 Task: Change the zoom level in the configuration of the roadmap layout of the mark's project to month.
Action: Mouse pressed left at (212, 148)
Screenshot: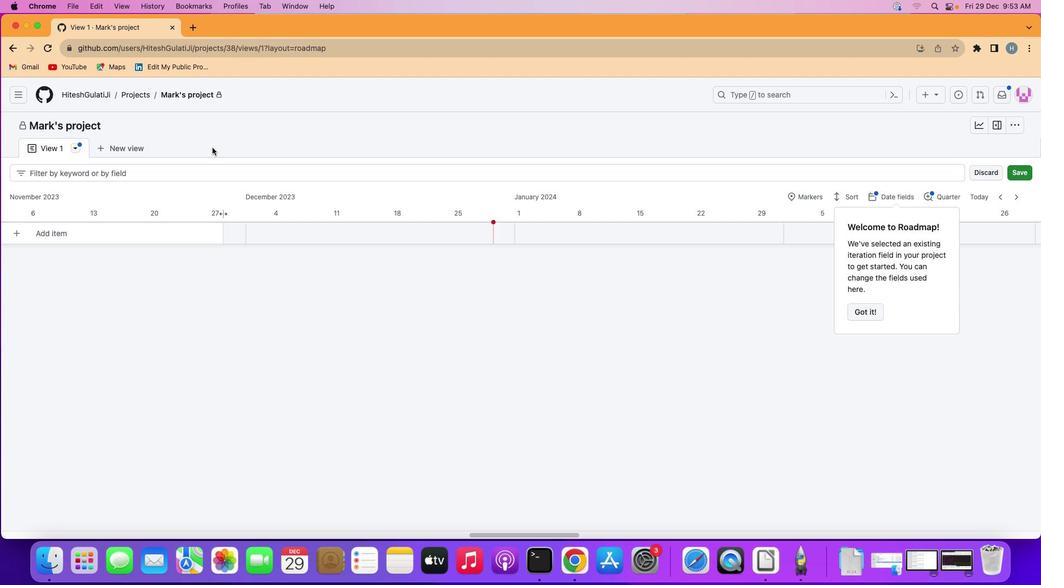 
Action: Mouse moved to (78, 147)
Screenshot: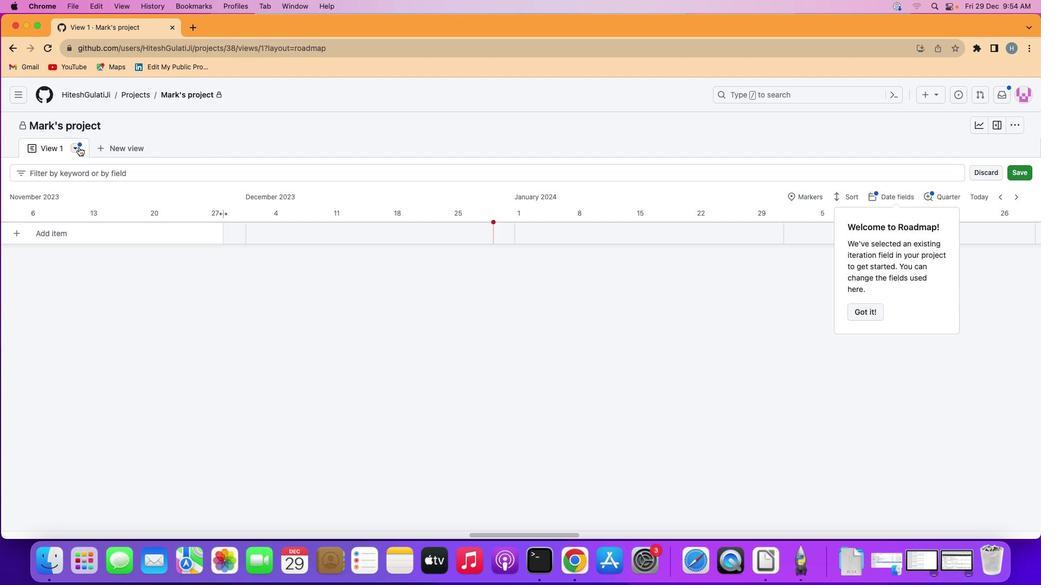 
Action: Mouse pressed left at (78, 147)
Screenshot: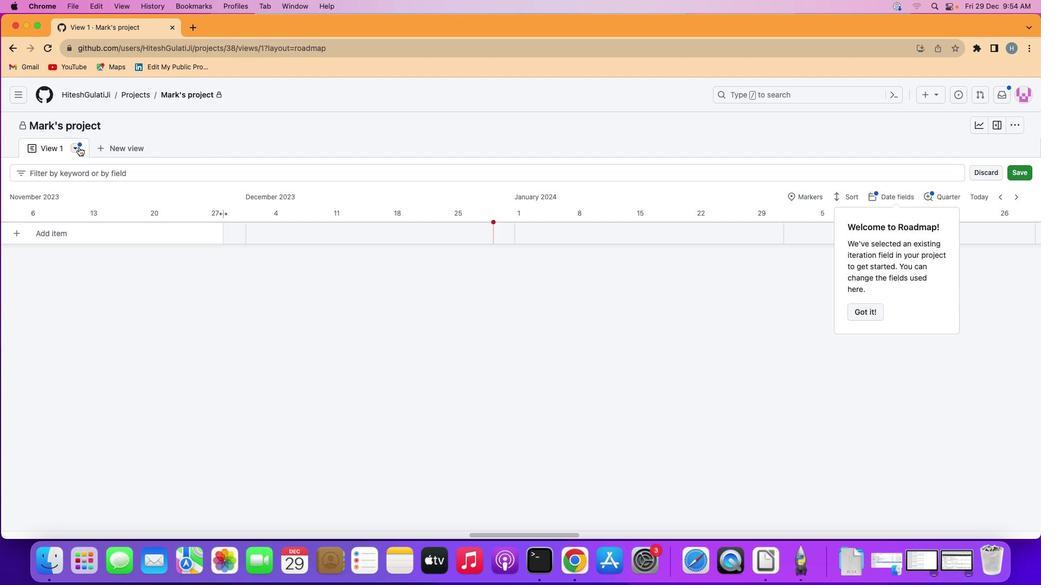 
Action: Mouse moved to (122, 294)
Screenshot: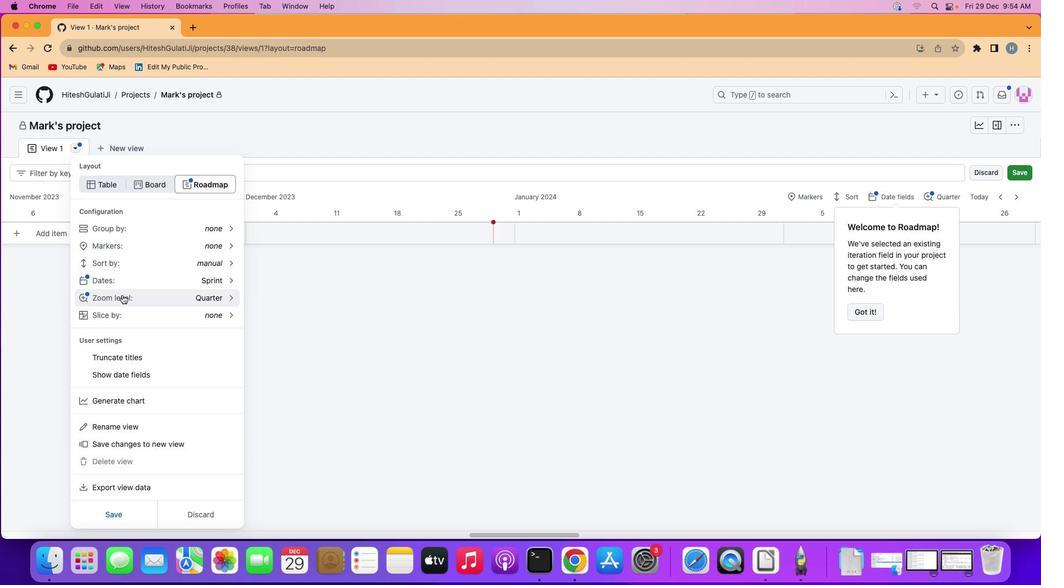 
Action: Mouse pressed left at (122, 294)
Screenshot: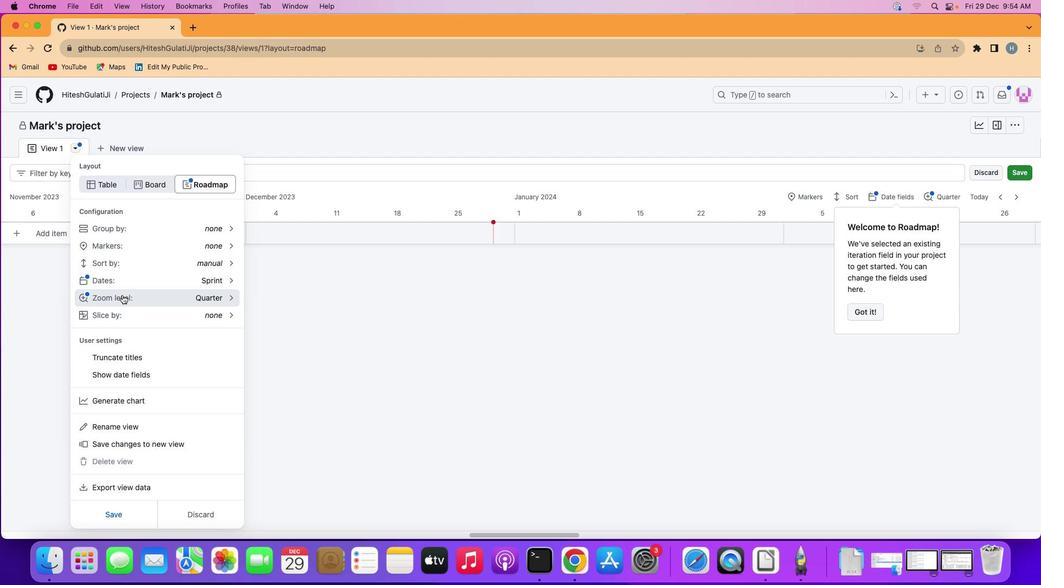 
Action: Mouse moved to (124, 180)
Screenshot: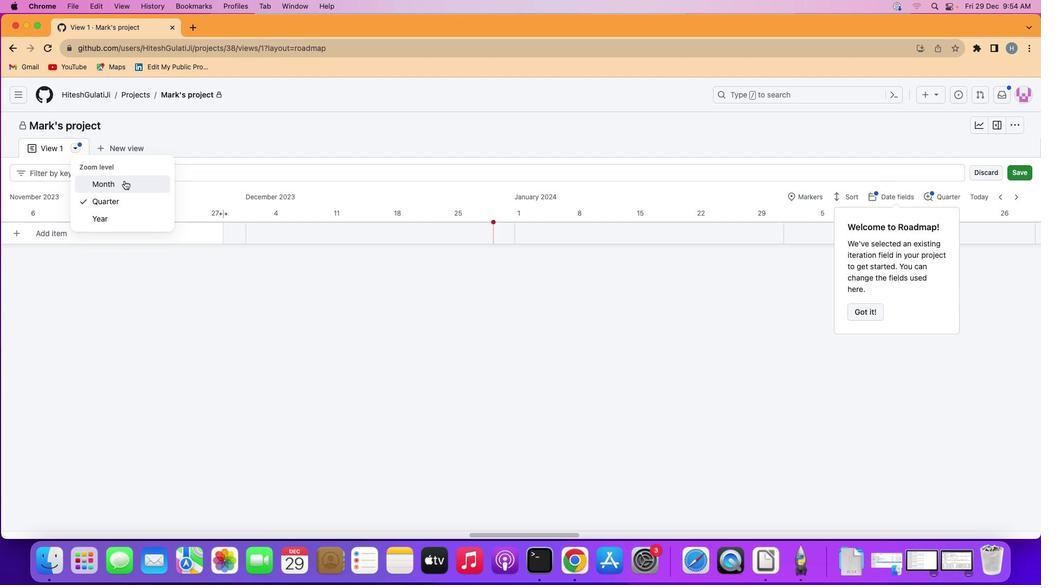 
Action: Mouse pressed left at (124, 180)
Screenshot: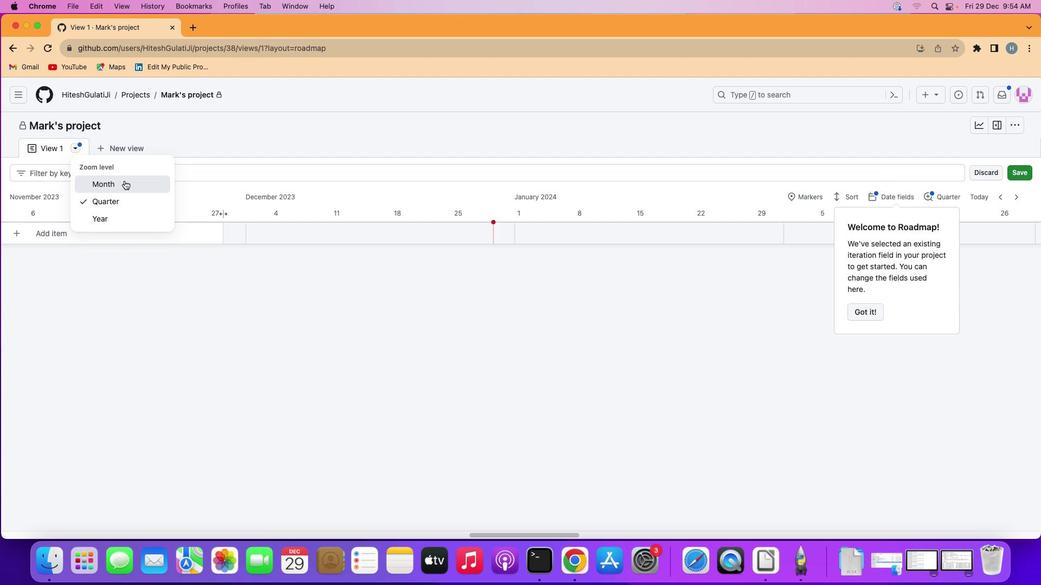 
Action: Mouse moved to (270, 137)
Screenshot: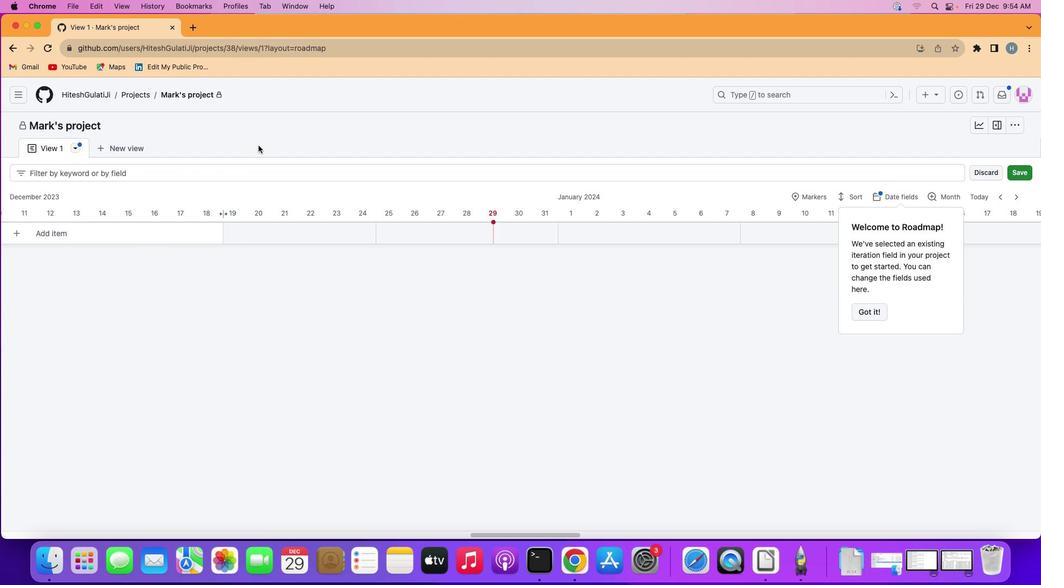 
